 Task: Add Sprouts 3 Echinacea to the cart.
Action: Mouse moved to (19, 91)
Screenshot: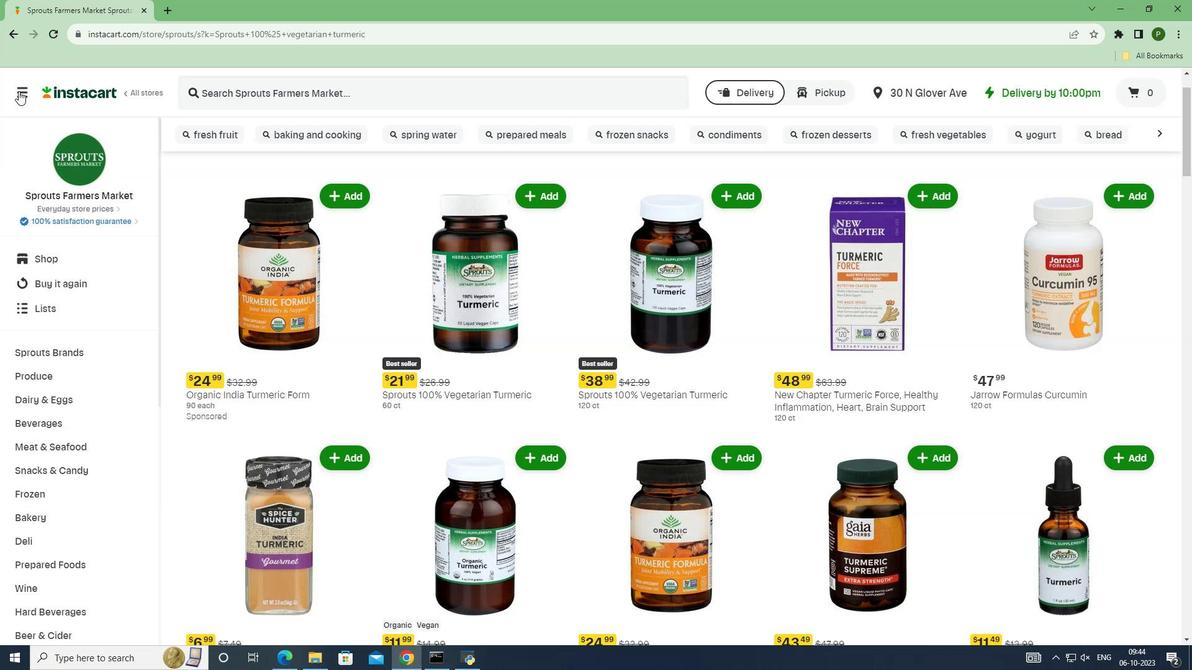 
Action: Mouse pressed left at (19, 91)
Screenshot: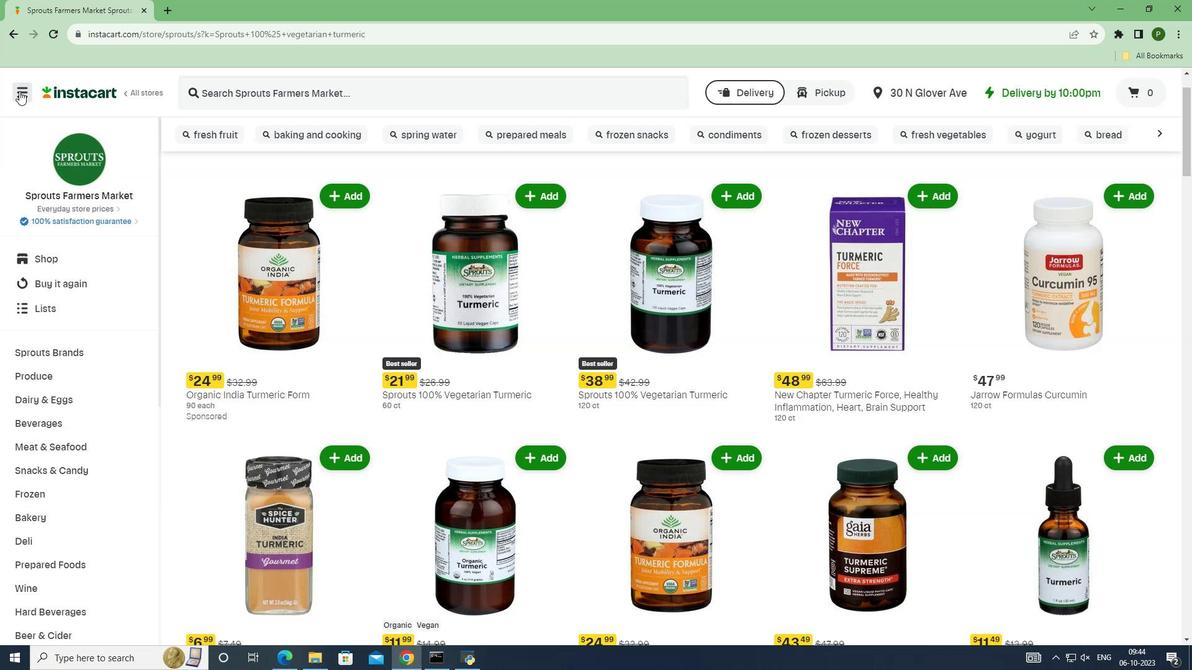 
Action: Mouse moved to (46, 330)
Screenshot: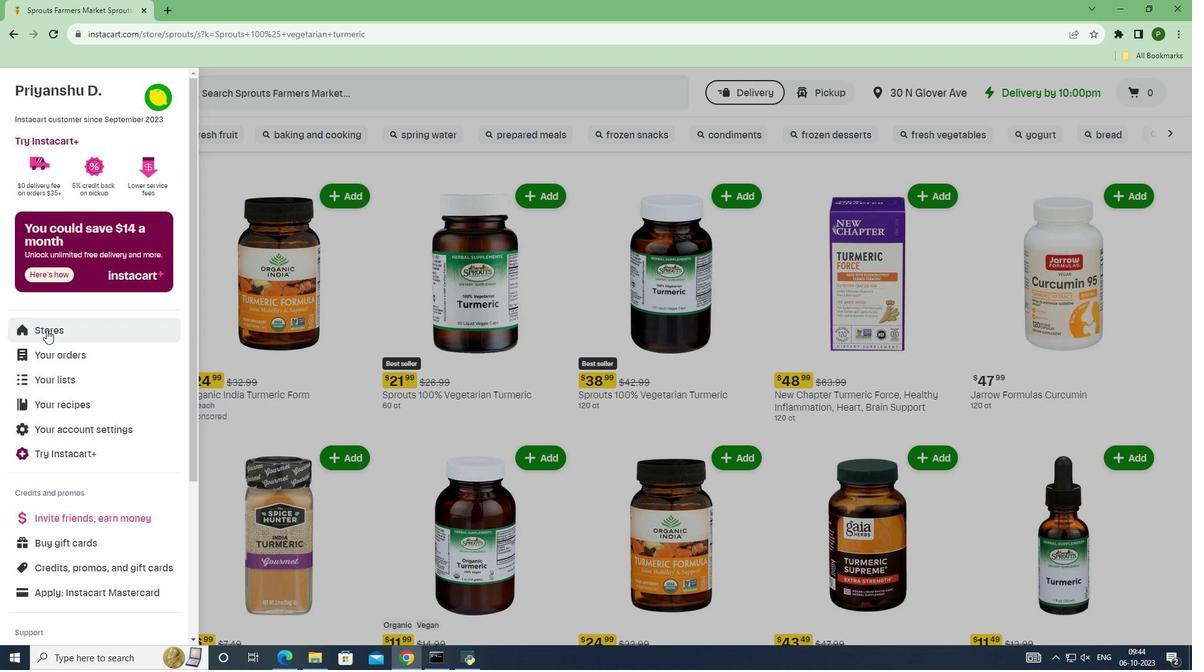 
Action: Mouse pressed left at (46, 330)
Screenshot: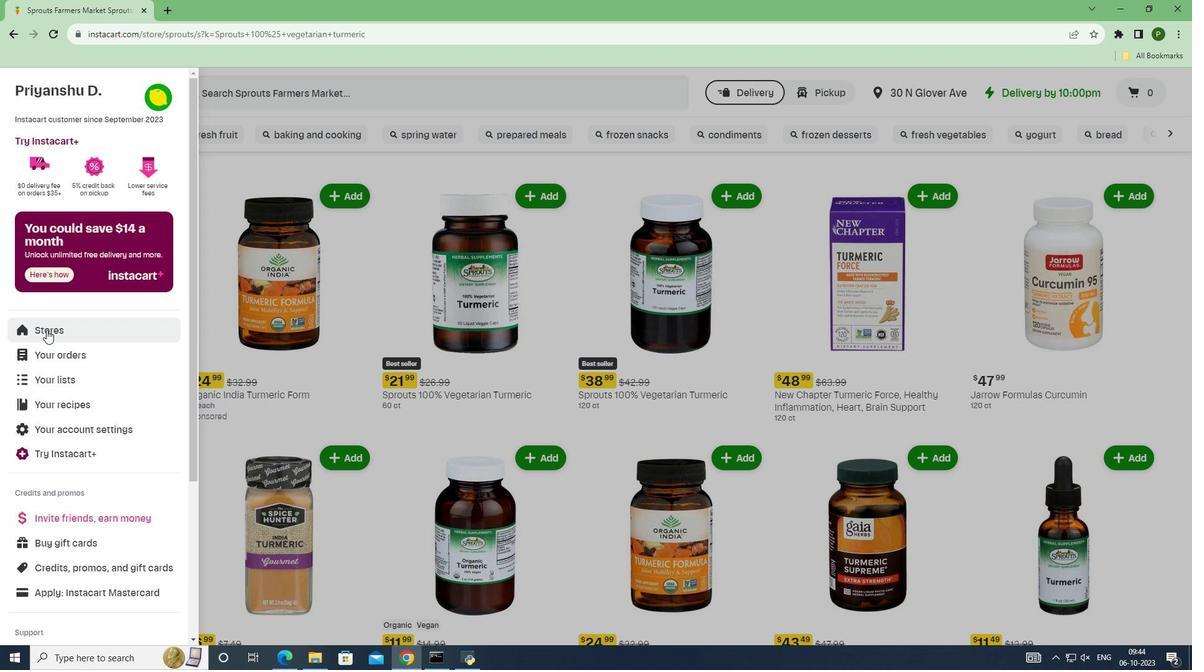 
Action: Mouse moved to (273, 141)
Screenshot: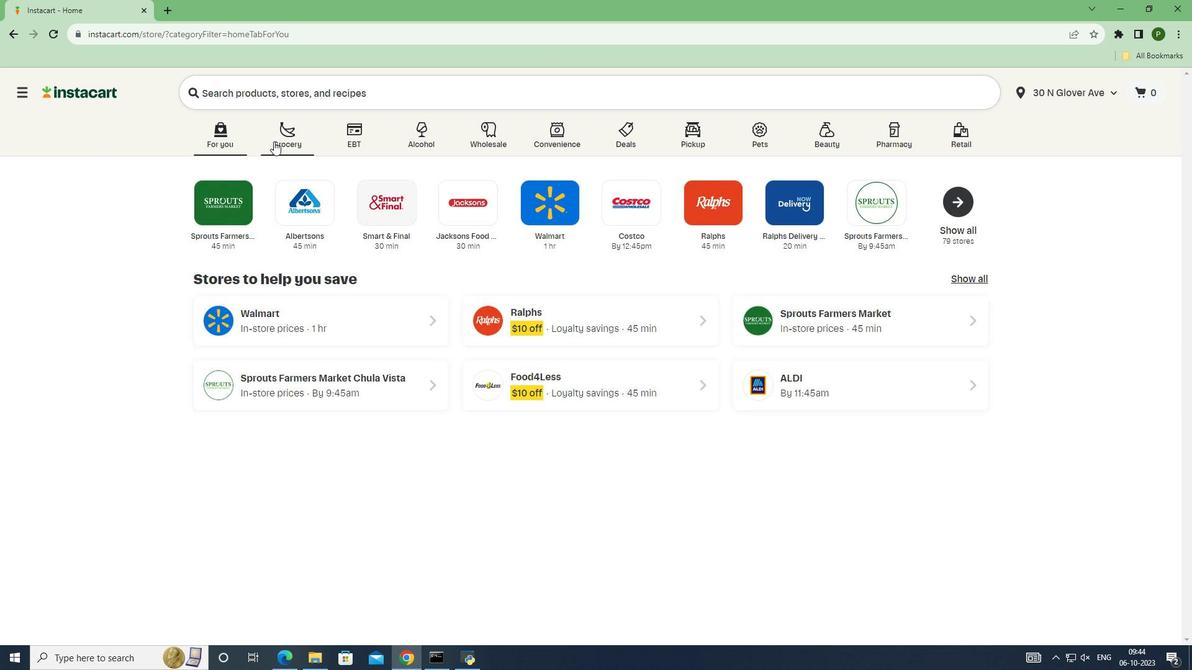 
Action: Mouse pressed left at (273, 141)
Screenshot: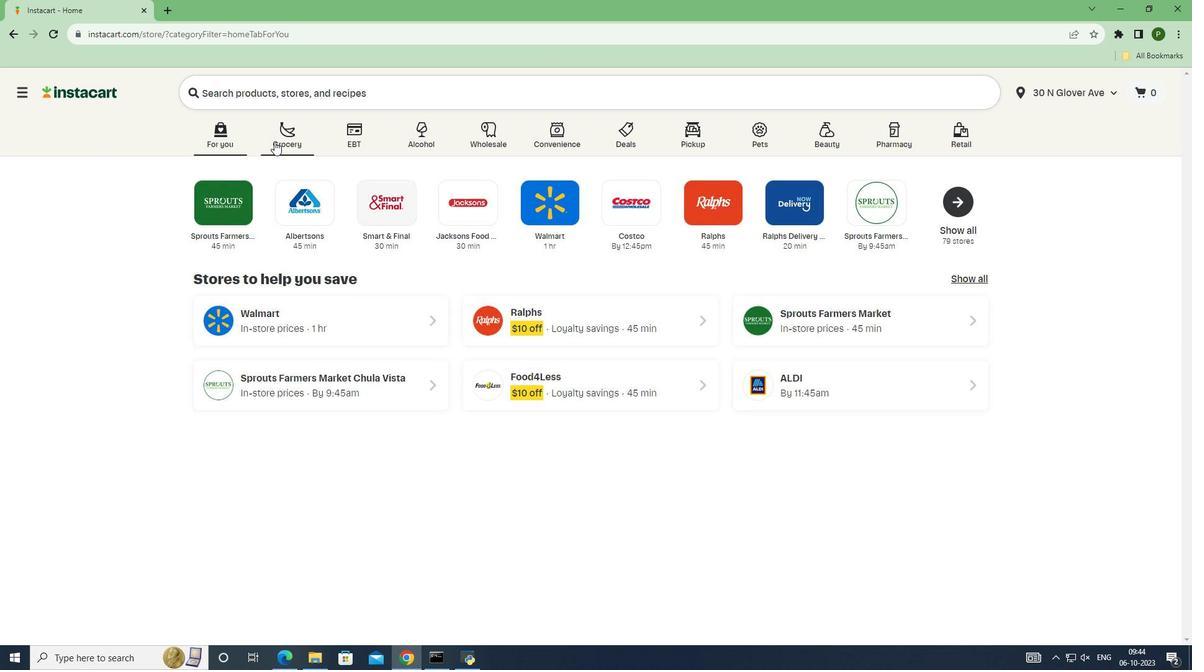 
Action: Mouse moved to (758, 283)
Screenshot: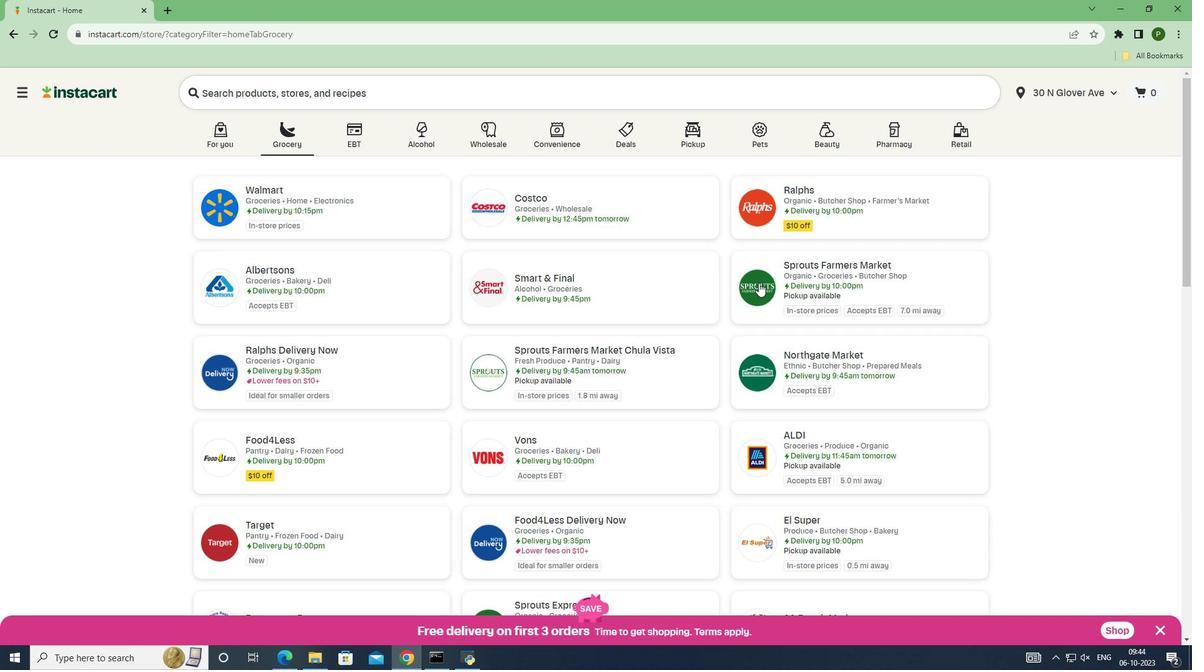 
Action: Mouse pressed left at (758, 283)
Screenshot: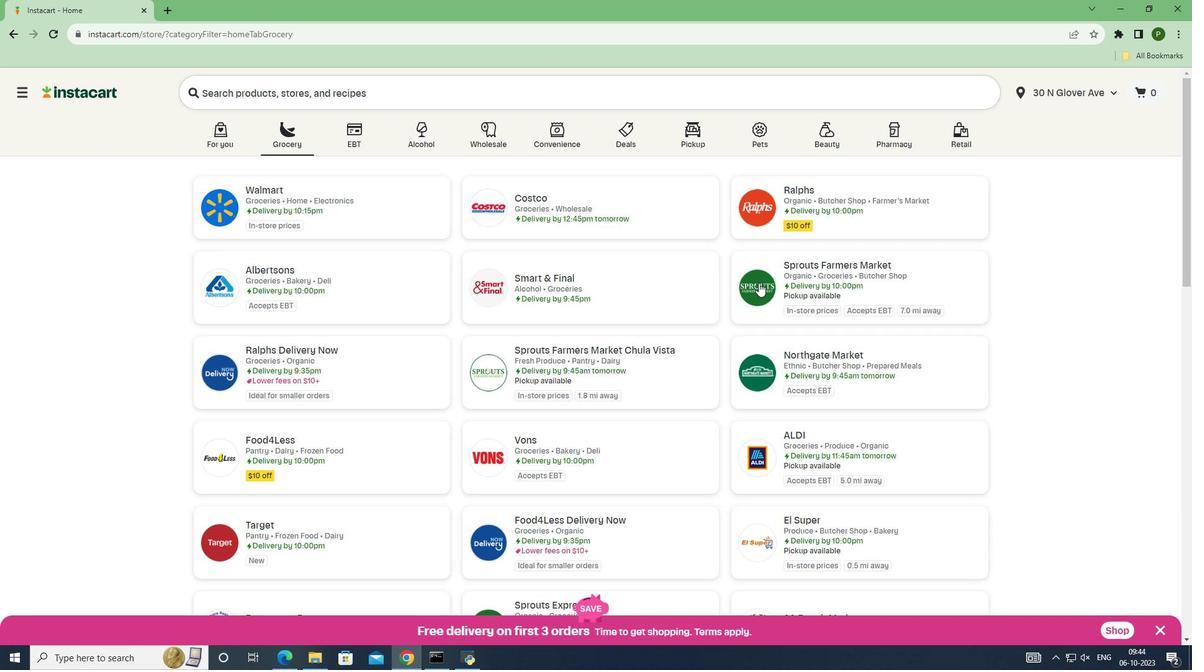 
Action: Mouse moved to (85, 349)
Screenshot: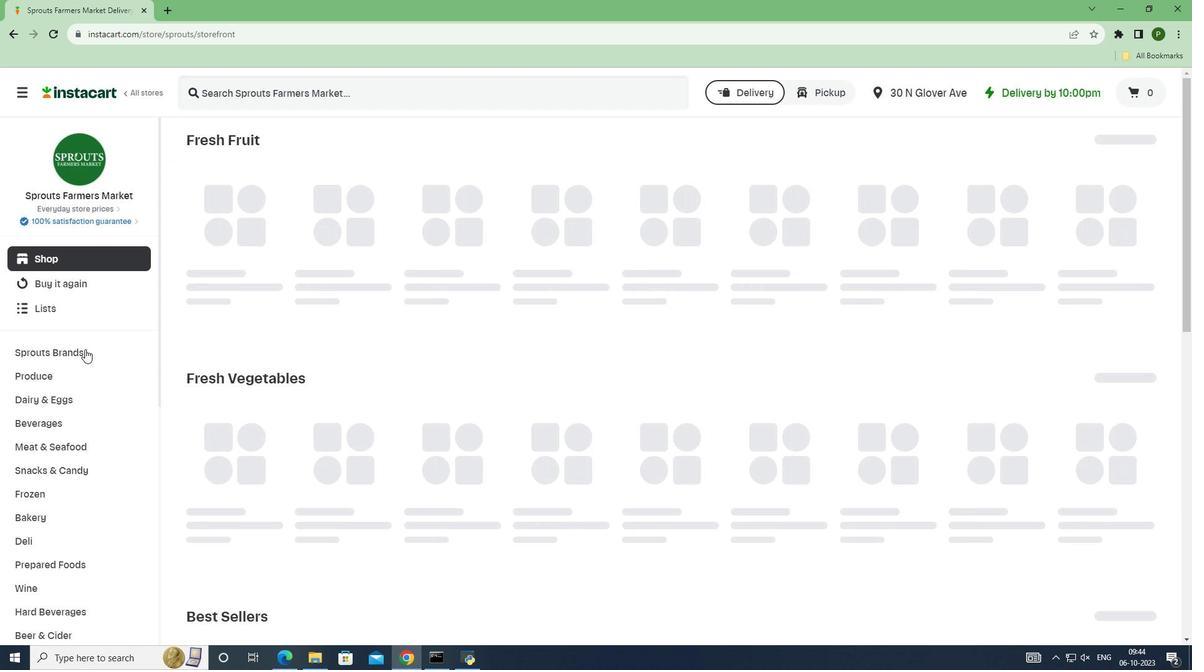 
Action: Mouse pressed left at (85, 349)
Screenshot: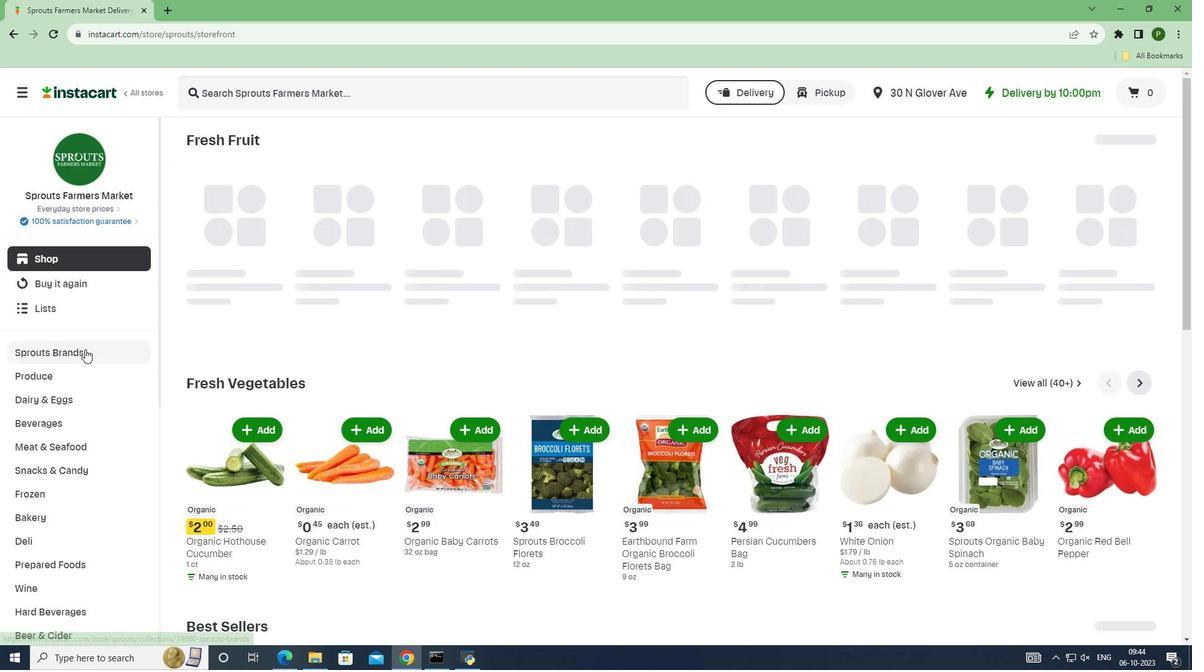 
Action: Mouse moved to (86, 513)
Screenshot: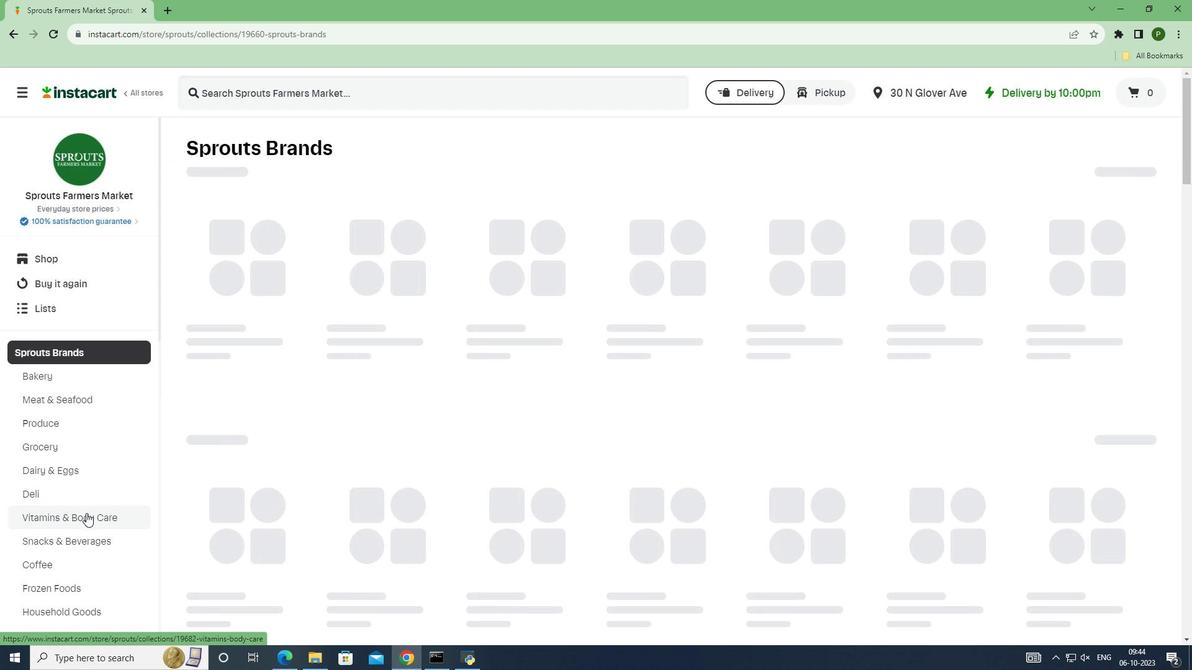 
Action: Mouse pressed left at (86, 513)
Screenshot: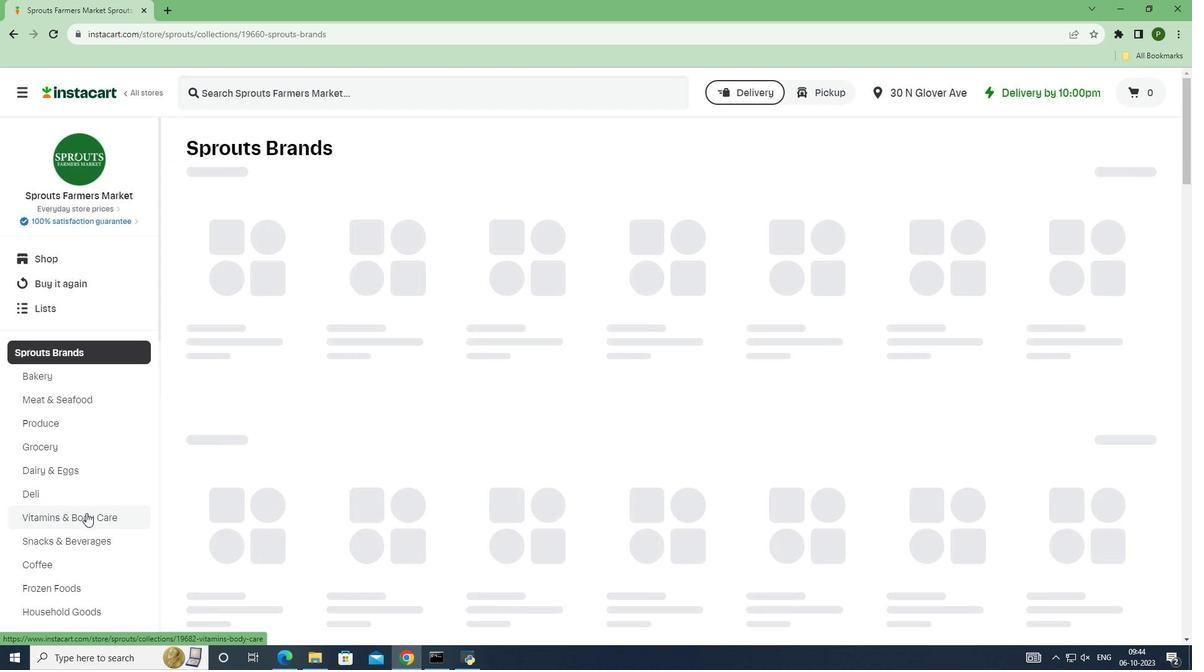 
Action: Mouse moved to (233, 88)
Screenshot: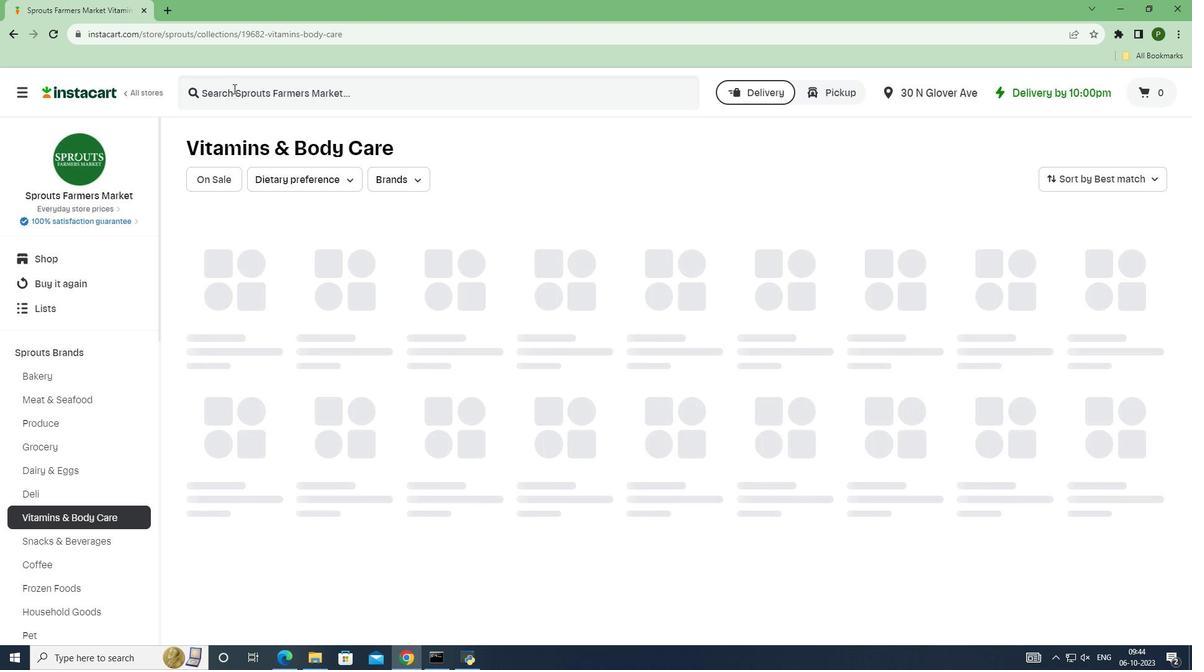 
Action: Mouse pressed left at (233, 88)
Screenshot: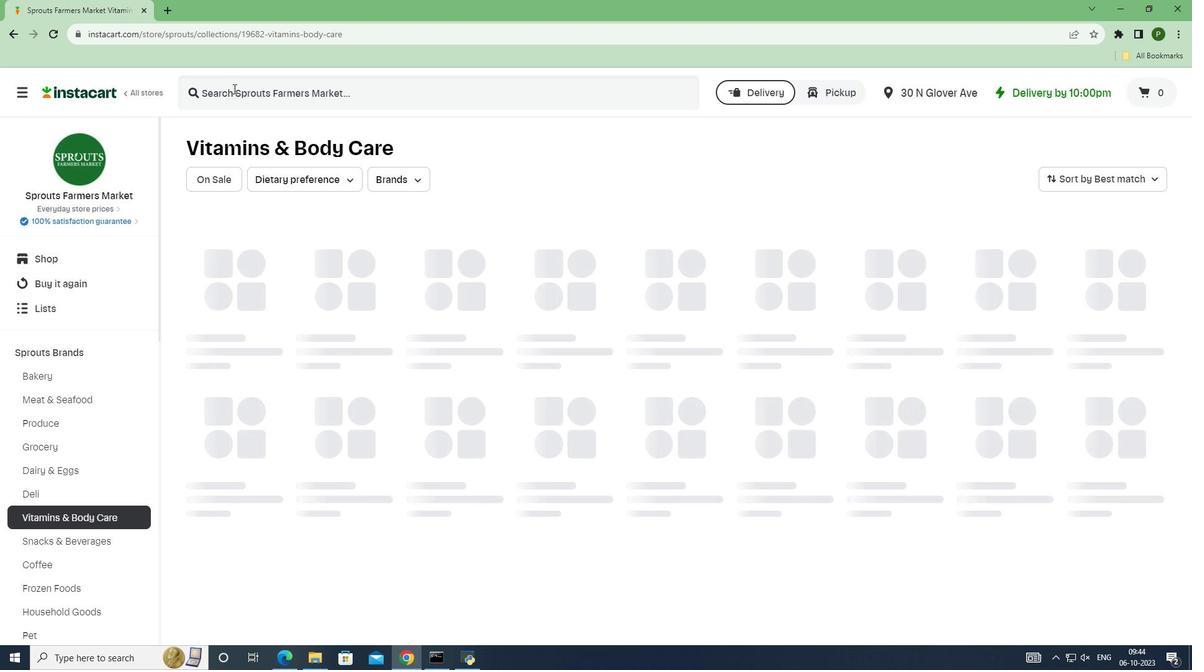 
Action: Key pressed <Key.caps_lock>S<Key.caps_lock>prouts<Key.space>3<Key.space>echinas<Key.backspace>cea<Key.enter>
Screenshot: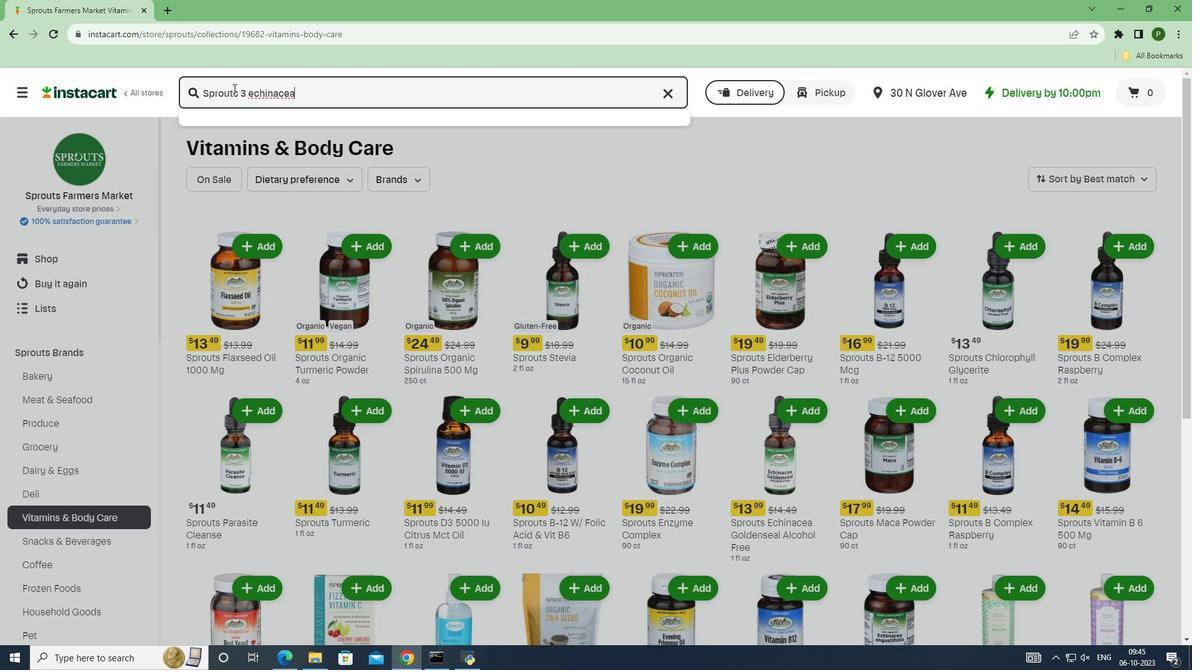 
Action: Mouse moved to (740, 220)
Screenshot: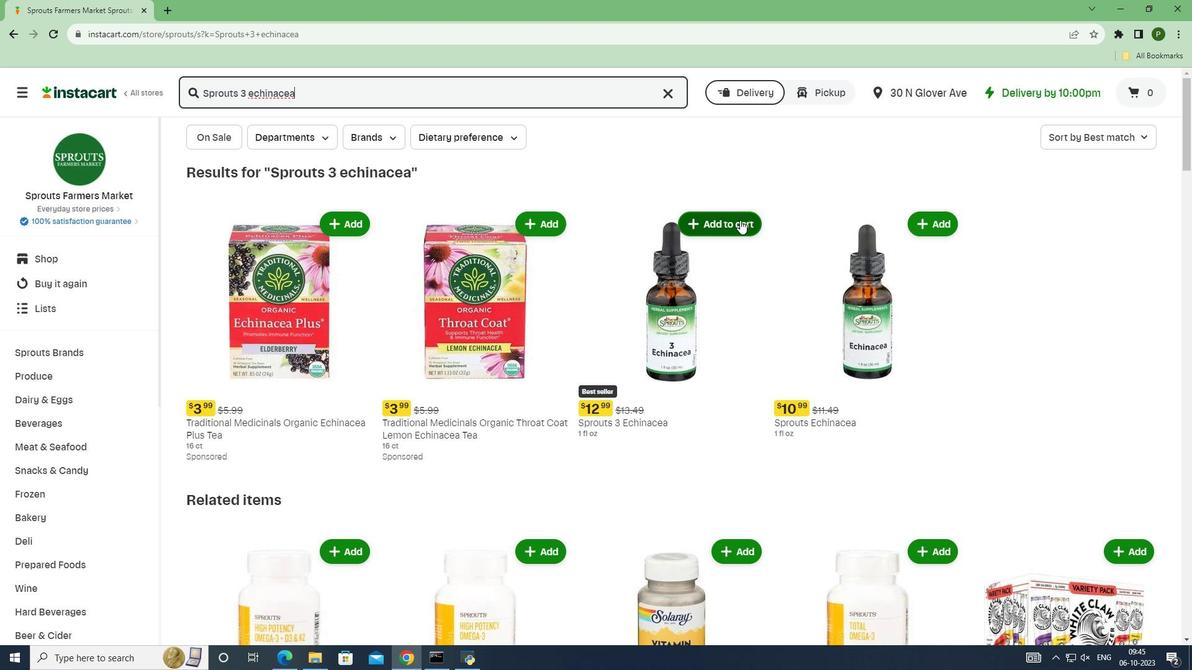 
Action: Mouse pressed left at (740, 220)
Screenshot: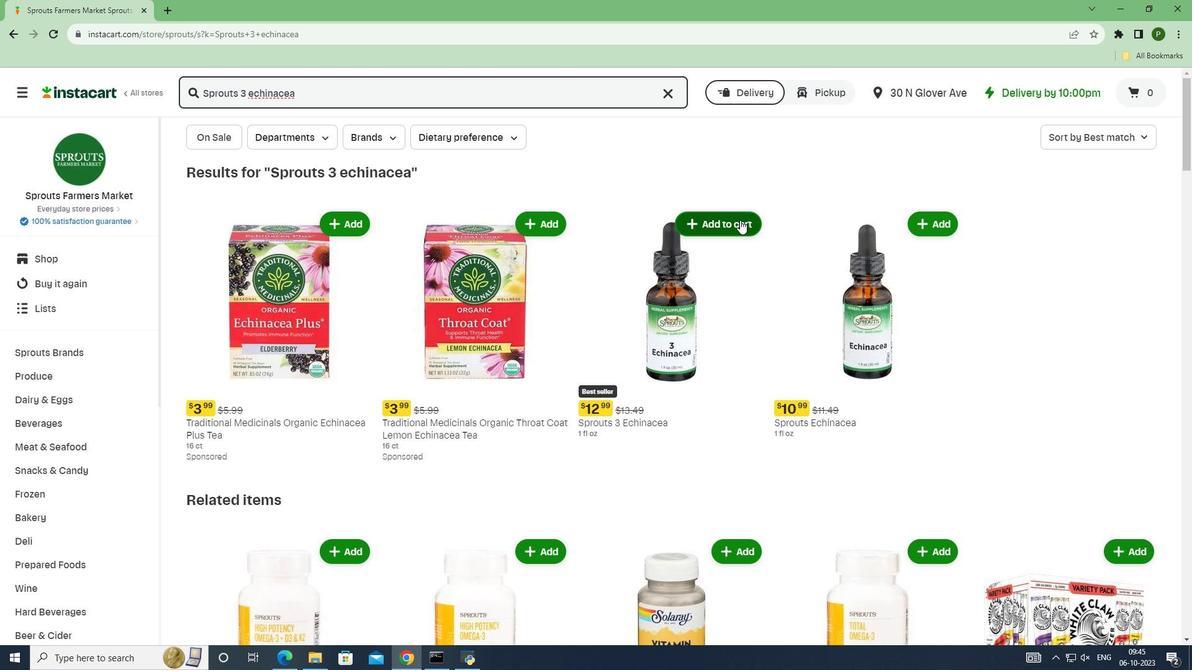 
